 Task: Select the preserve option in the prose wrap.
Action: Mouse moved to (15, 498)
Screenshot: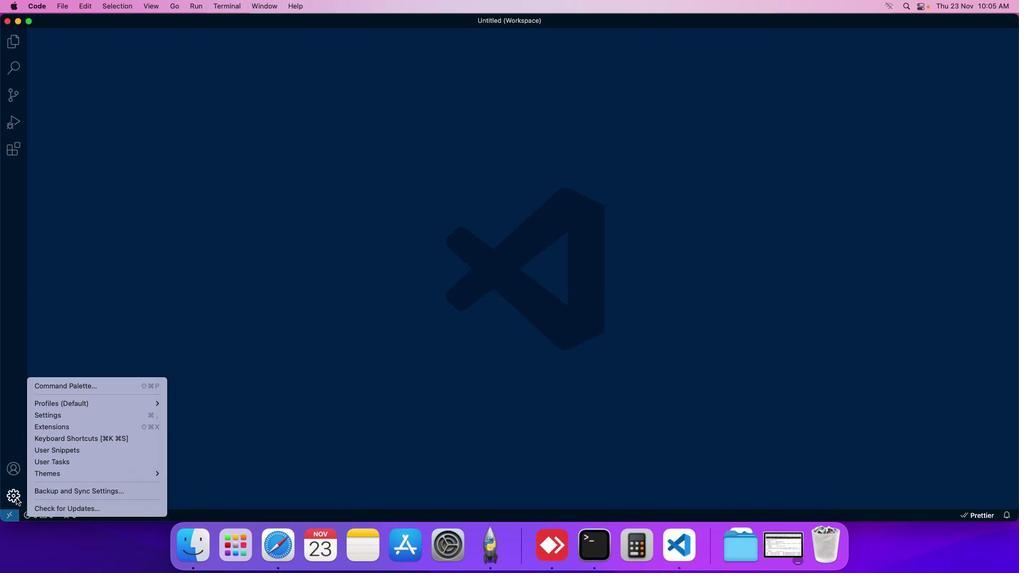 
Action: Mouse pressed left at (15, 498)
Screenshot: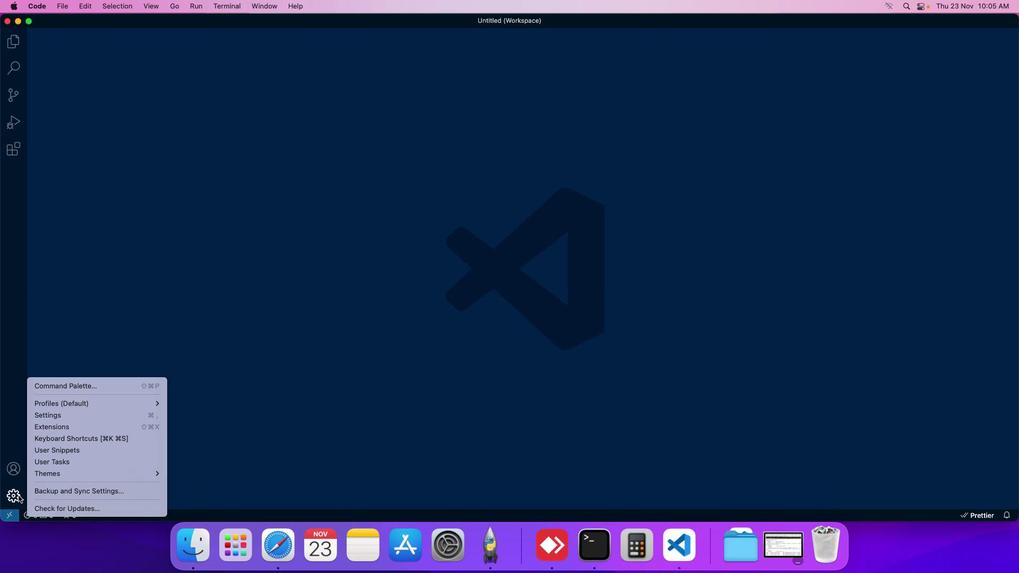 
Action: Mouse moved to (61, 413)
Screenshot: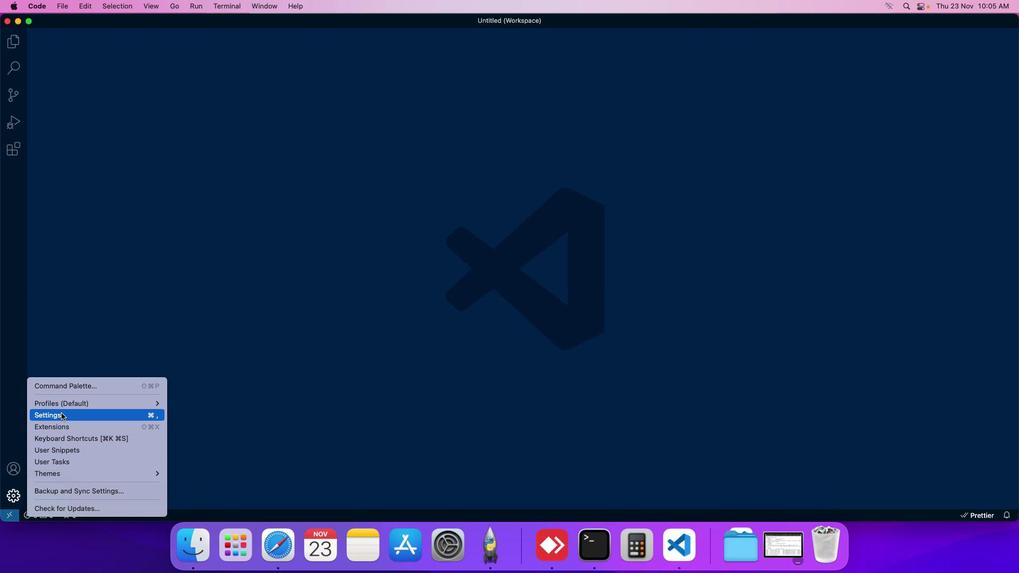 
Action: Mouse pressed left at (61, 413)
Screenshot: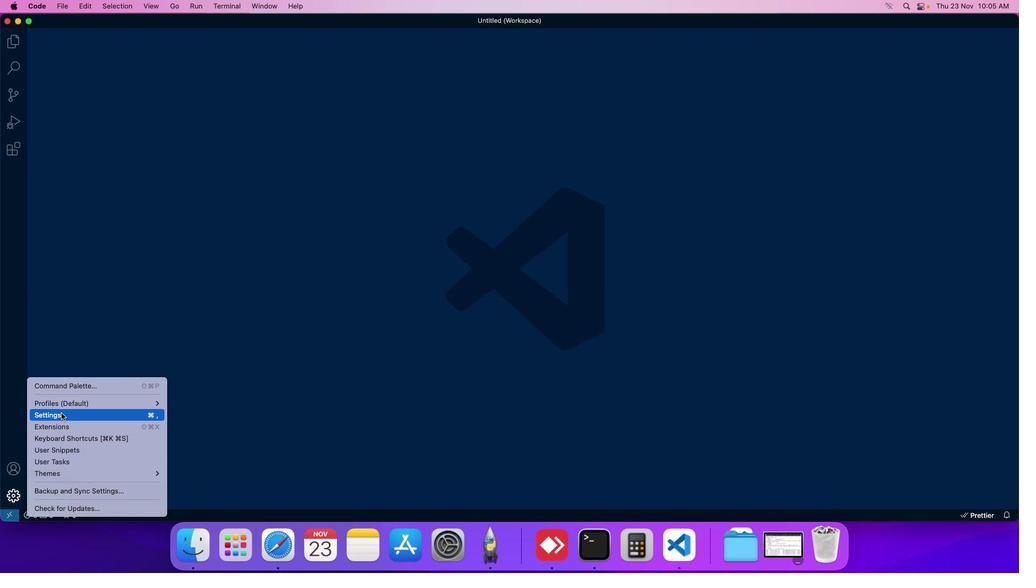 
Action: Mouse moved to (242, 82)
Screenshot: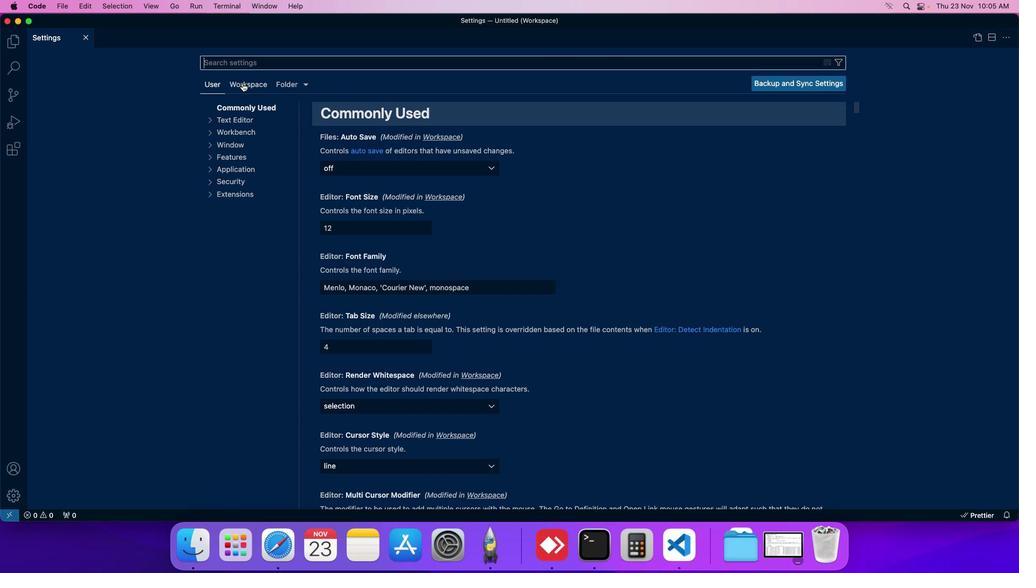
Action: Mouse pressed left at (242, 82)
Screenshot: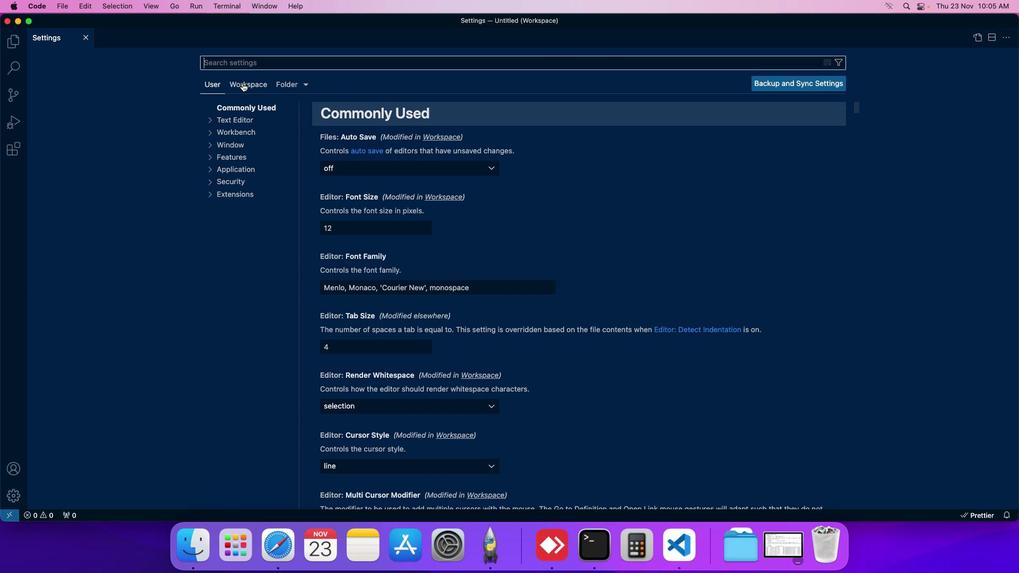 
Action: Mouse moved to (230, 183)
Screenshot: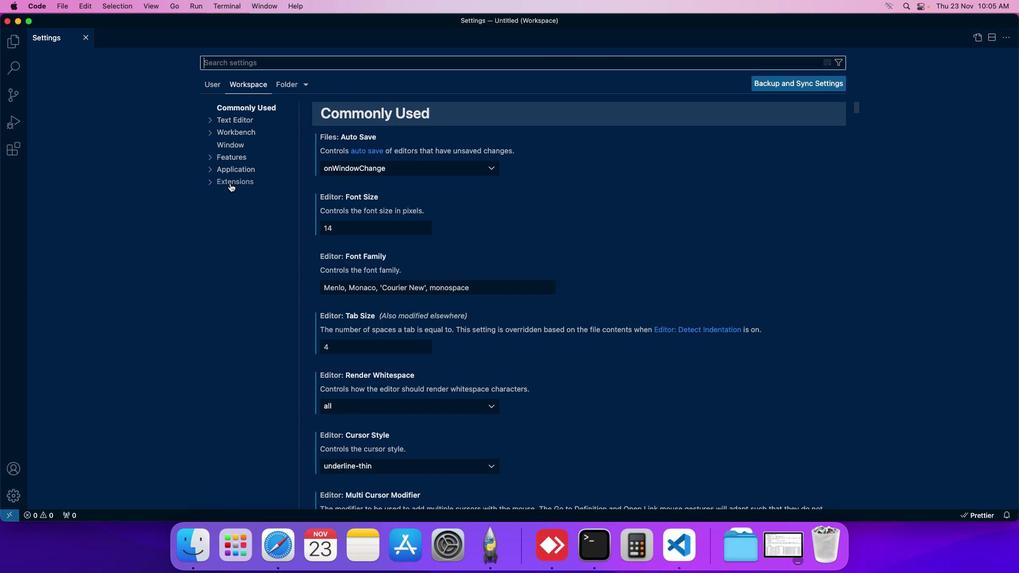 
Action: Mouse pressed left at (230, 183)
Screenshot: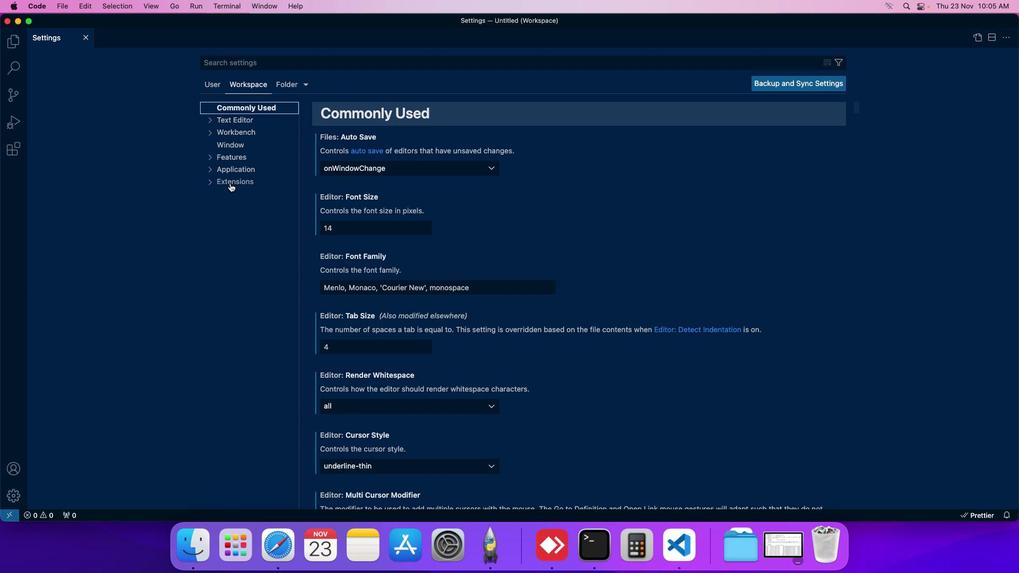 
Action: Mouse moved to (239, 394)
Screenshot: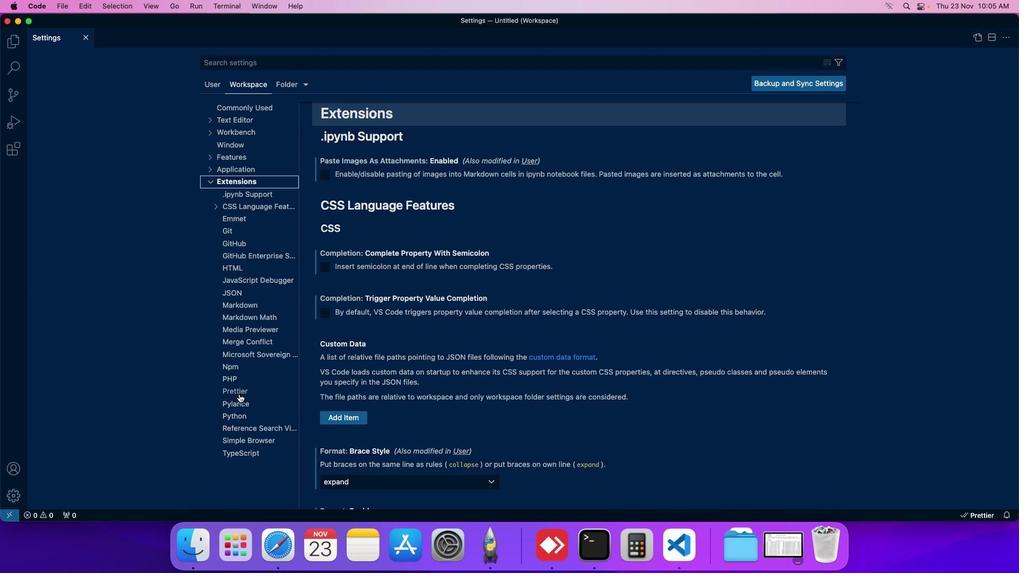 
Action: Mouse pressed left at (239, 394)
Screenshot: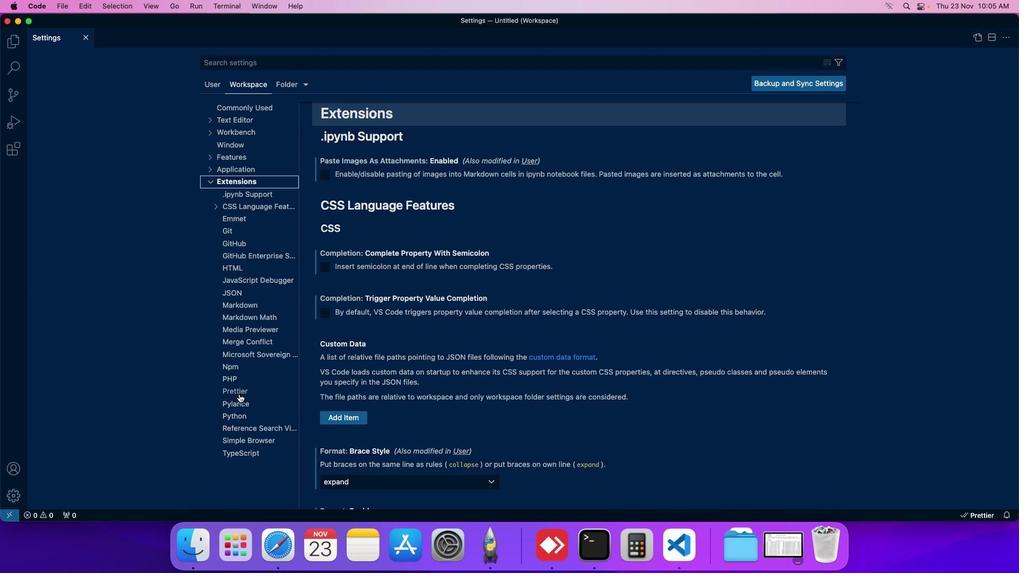 
Action: Mouse moved to (340, 404)
Screenshot: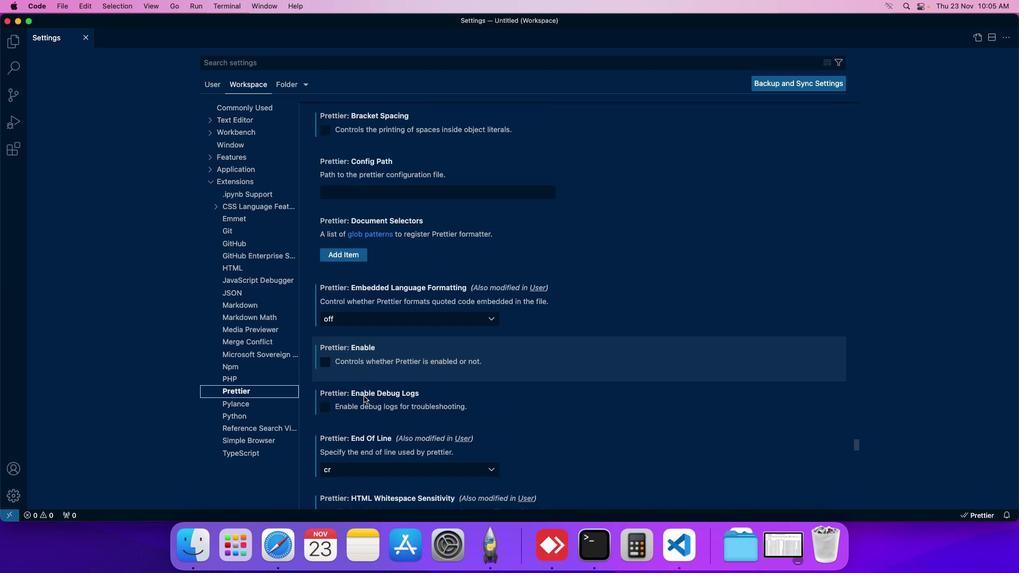 
Action: Mouse scrolled (340, 404) with delta (0, 0)
Screenshot: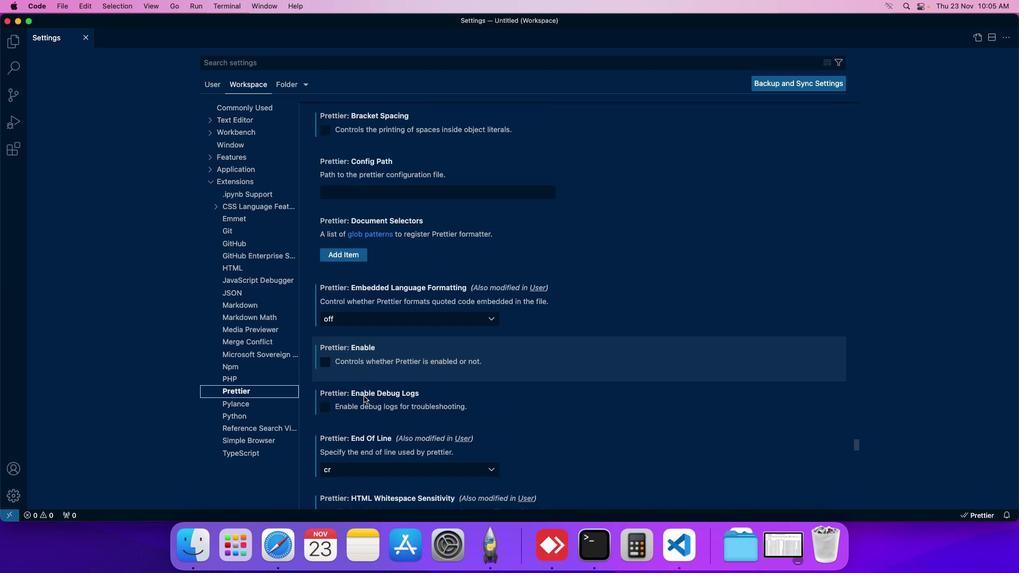 
Action: Mouse moved to (364, 396)
Screenshot: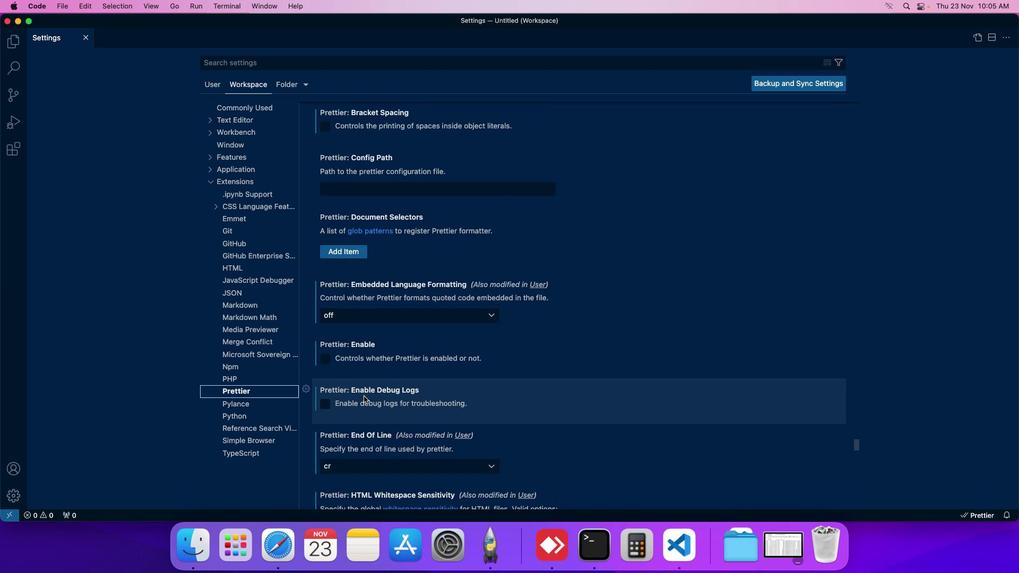 
Action: Mouse scrolled (364, 396) with delta (0, 0)
Screenshot: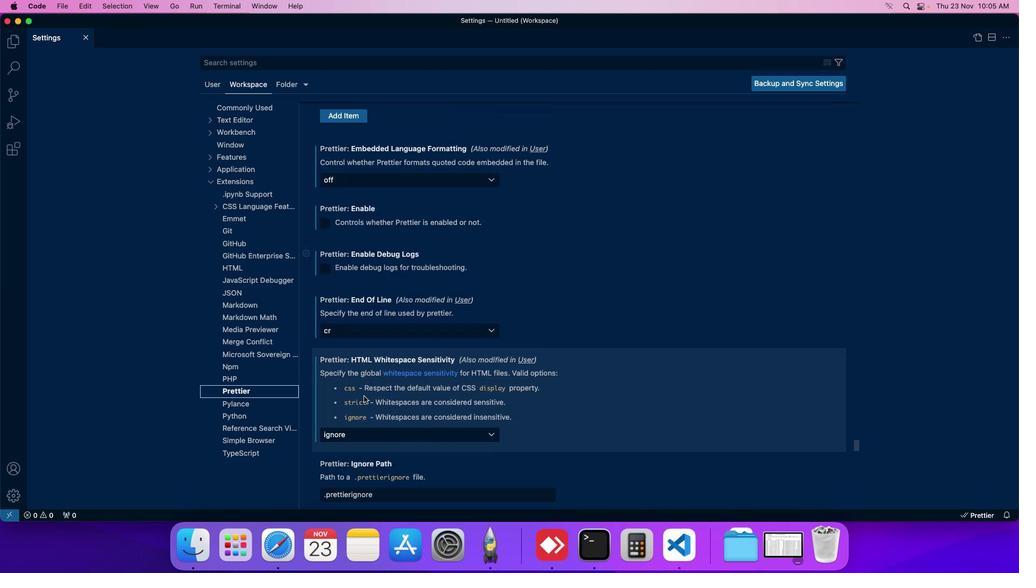 
Action: Mouse moved to (364, 396)
Screenshot: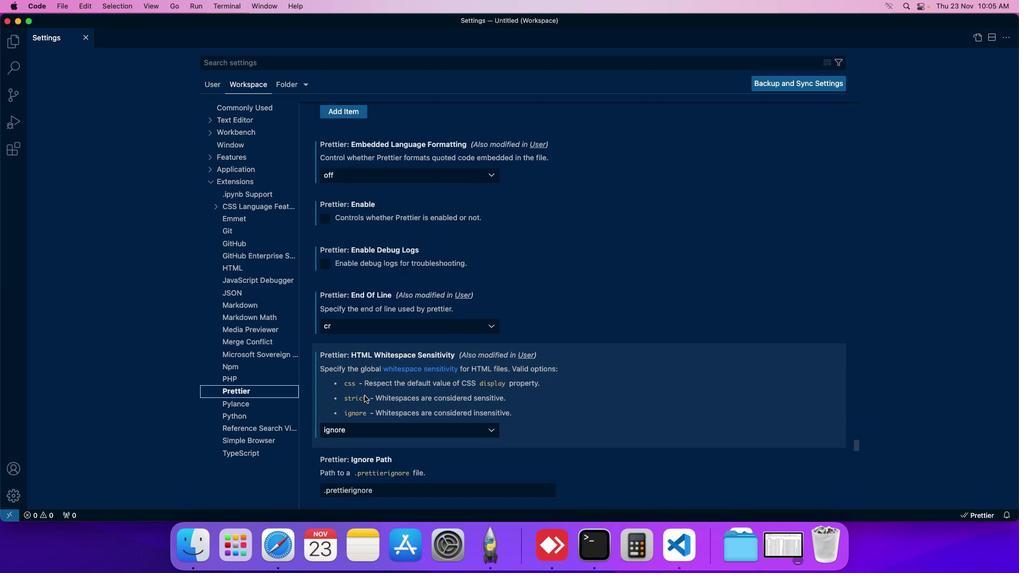 
Action: Mouse scrolled (364, 396) with delta (0, 0)
Screenshot: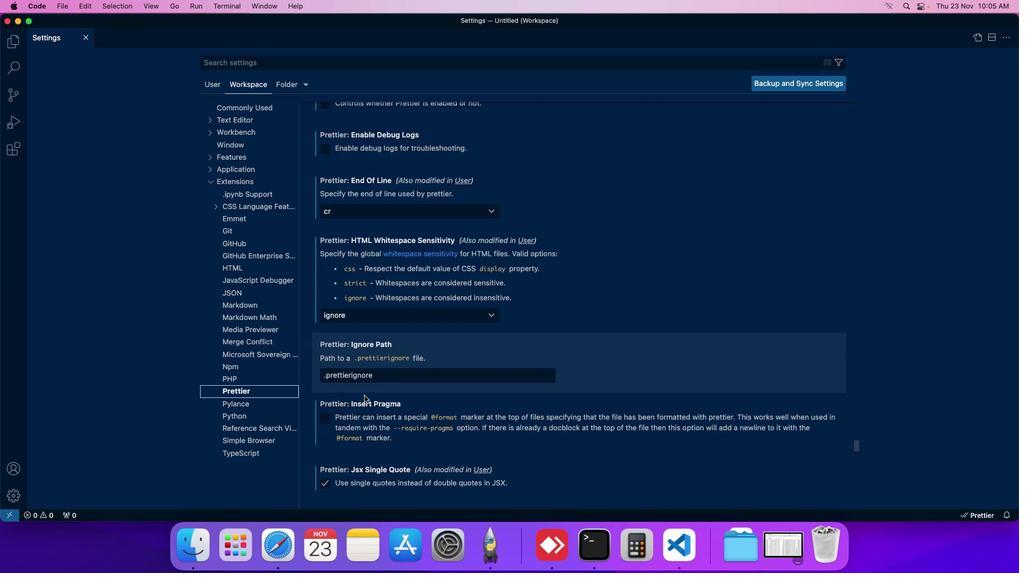 
Action: Mouse scrolled (364, 396) with delta (0, 0)
Screenshot: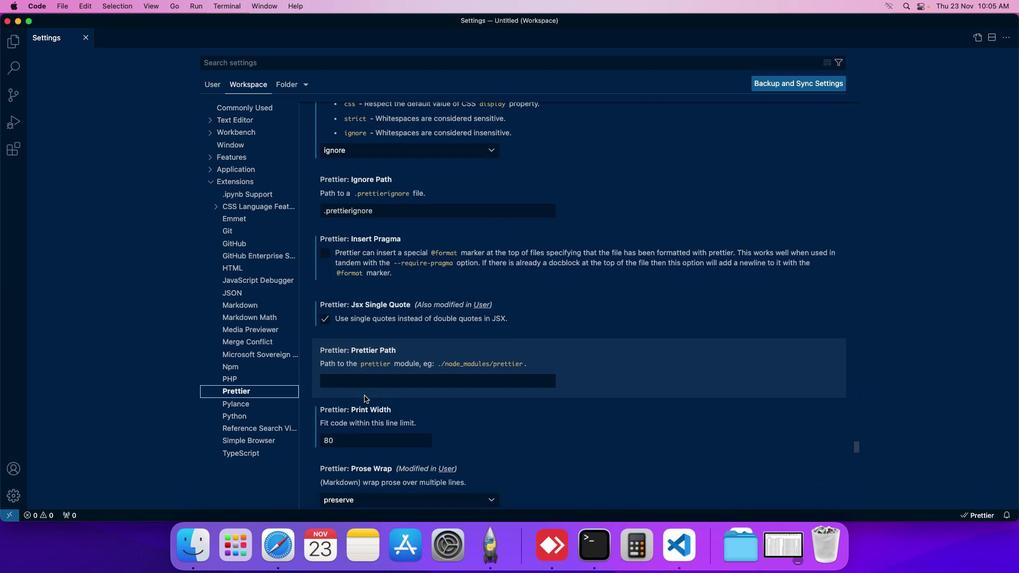 
Action: Mouse scrolled (364, 396) with delta (0, 0)
Screenshot: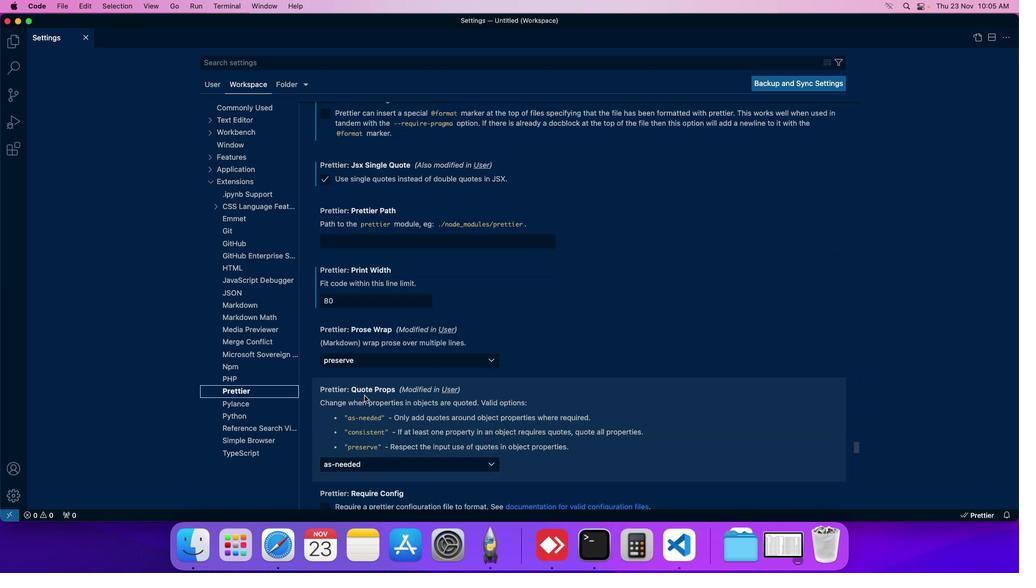 
Action: Mouse moved to (388, 349)
Screenshot: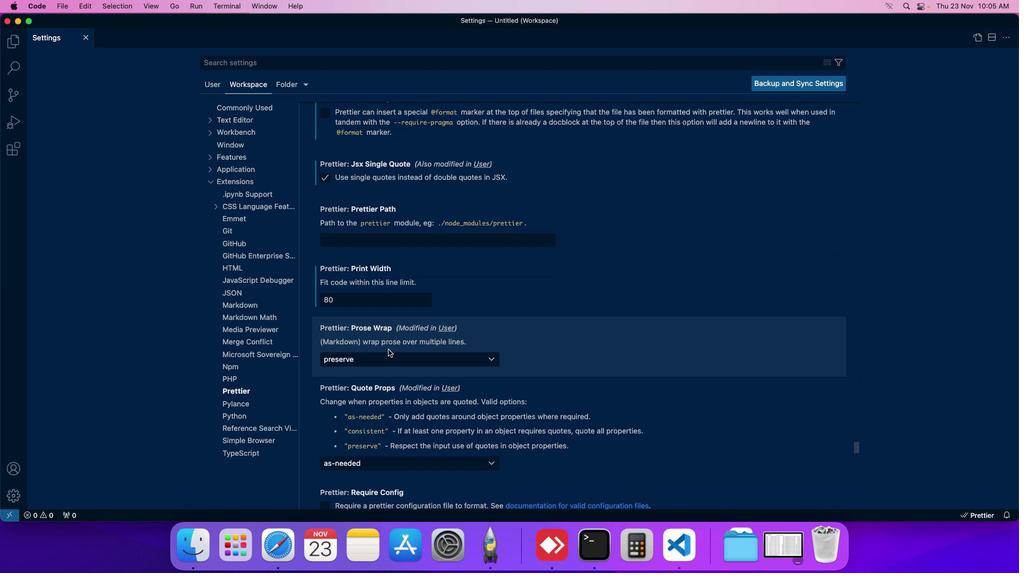 
Action: Mouse pressed left at (388, 349)
Screenshot: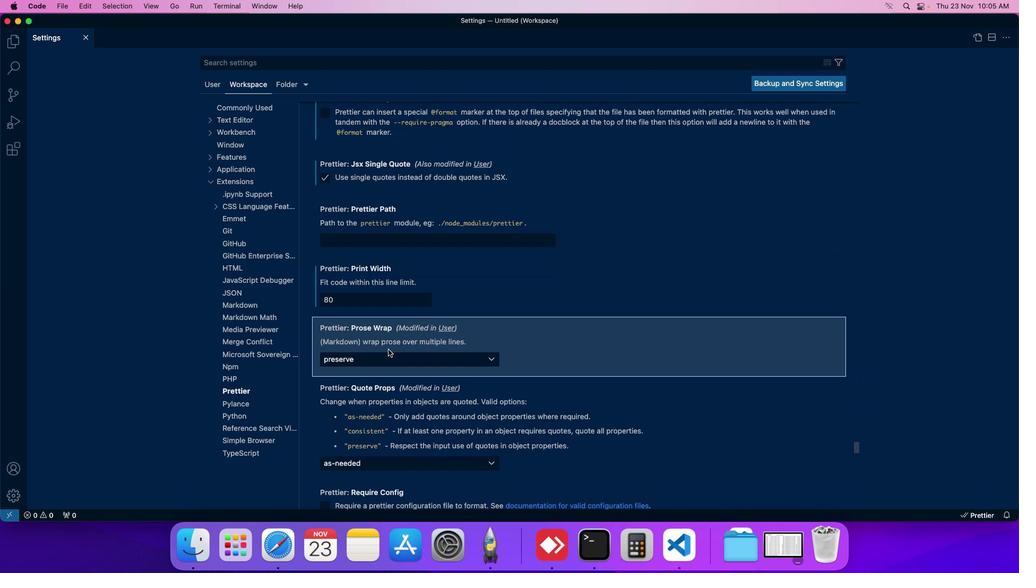 
Action: Mouse moved to (386, 354)
Screenshot: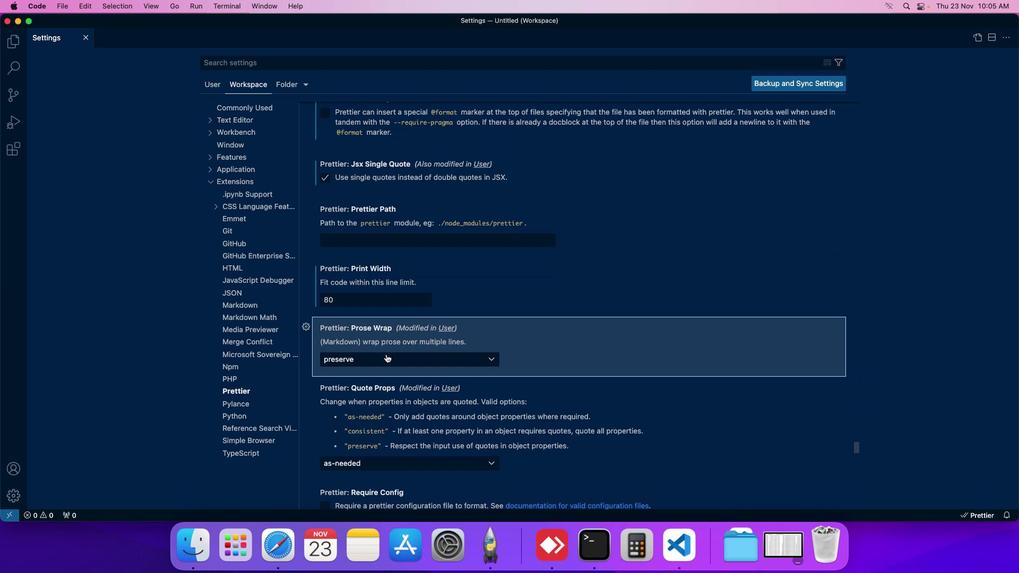 
Action: Mouse pressed left at (386, 354)
Screenshot: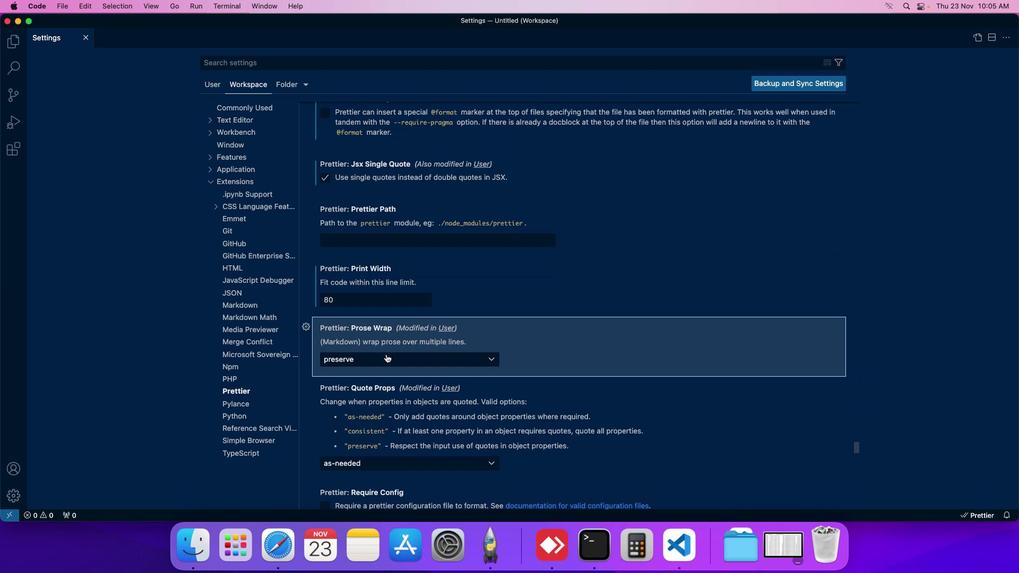 
Action: Mouse moved to (383, 374)
Screenshot: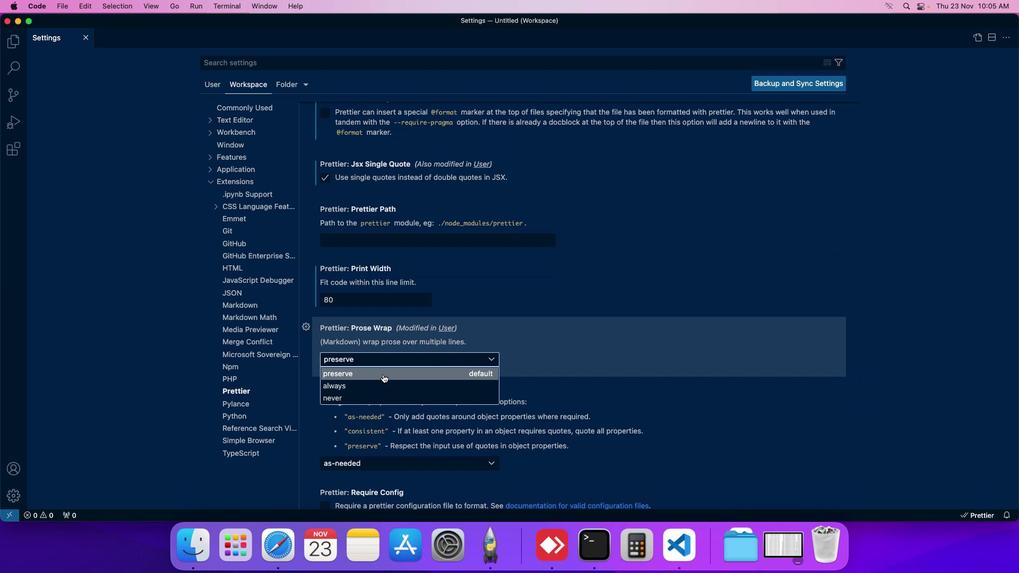 
Action: Mouse pressed left at (383, 374)
Screenshot: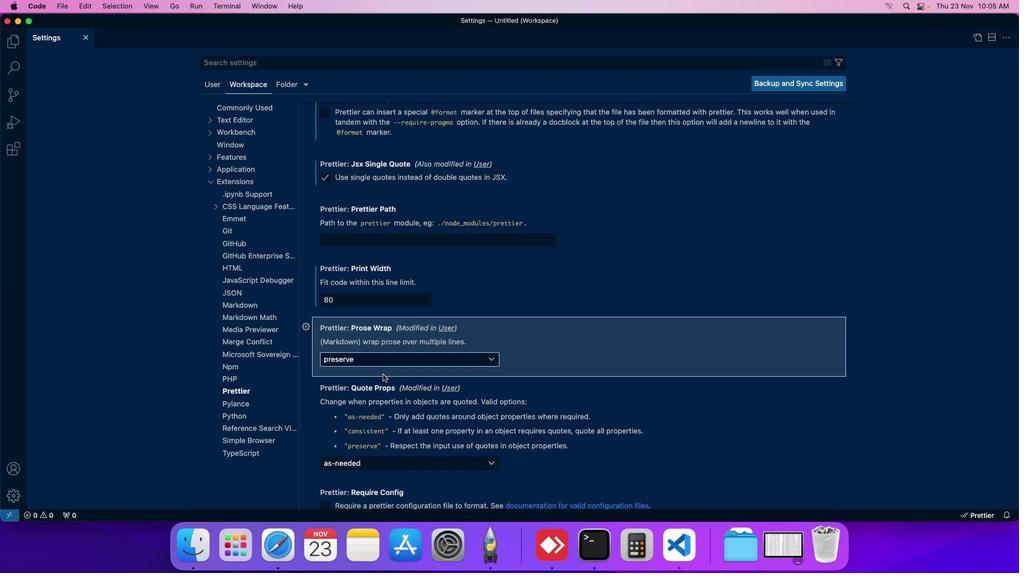 
